 Task: Use the formula "ERF" in spreadsheet "Project portfolio".
Action: Mouse moved to (600, 338)
Screenshot: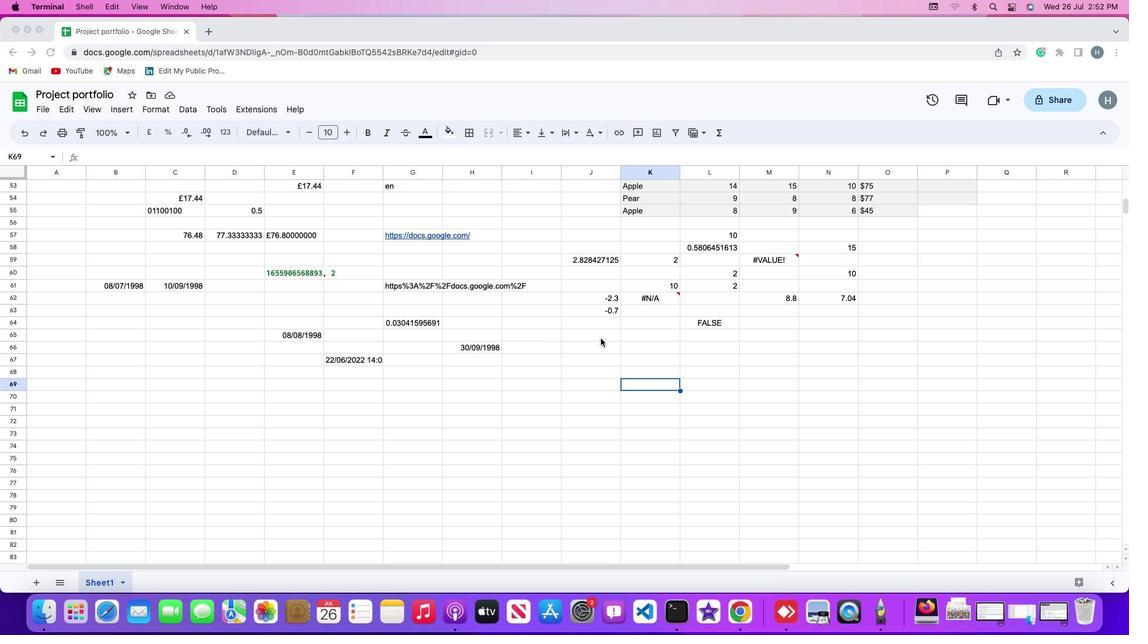 
Action: Mouse pressed left at (600, 338)
Screenshot: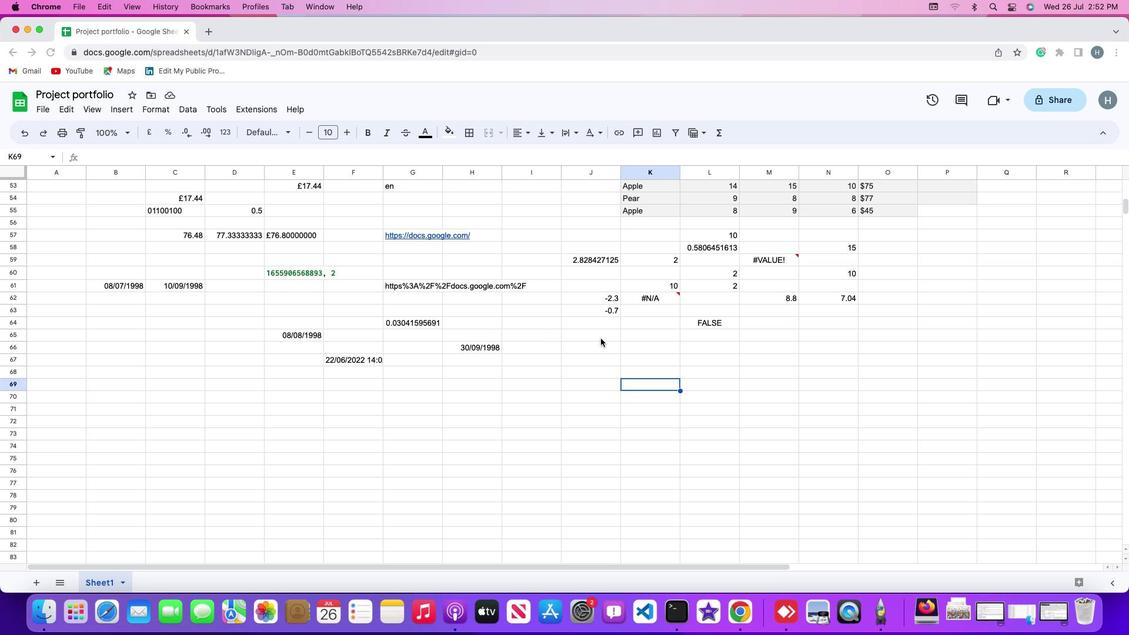 
Action: Mouse moved to (602, 337)
Screenshot: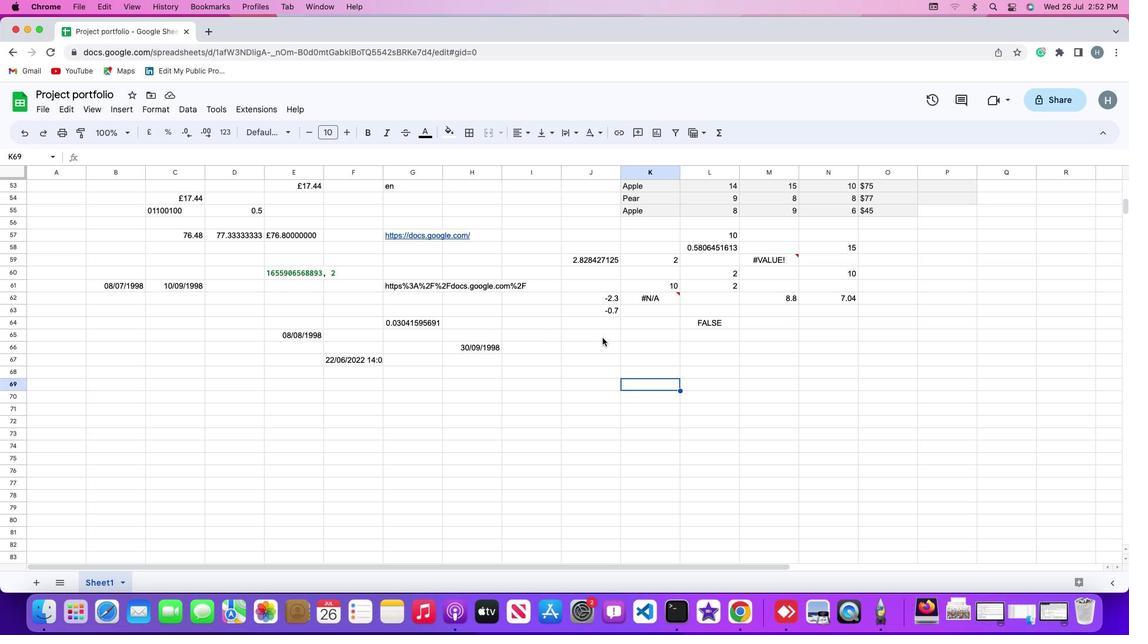 
Action: Mouse pressed left at (602, 337)
Screenshot: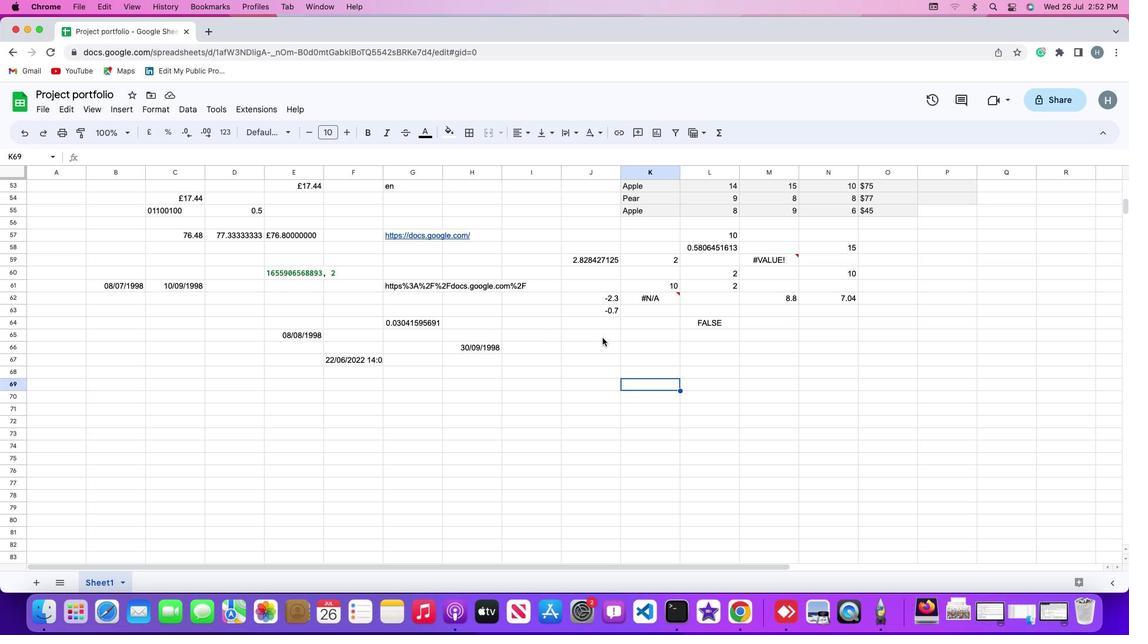 
Action: Mouse moved to (125, 107)
Screenshot: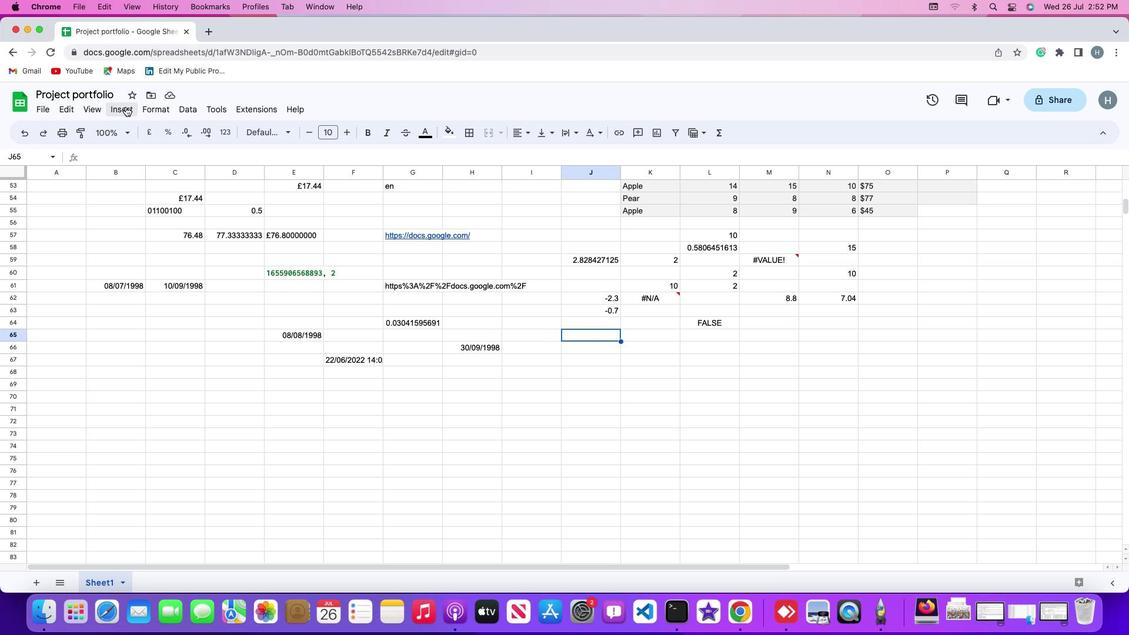 
Action: Mouse pressed left at (125, 107)
Screenshot: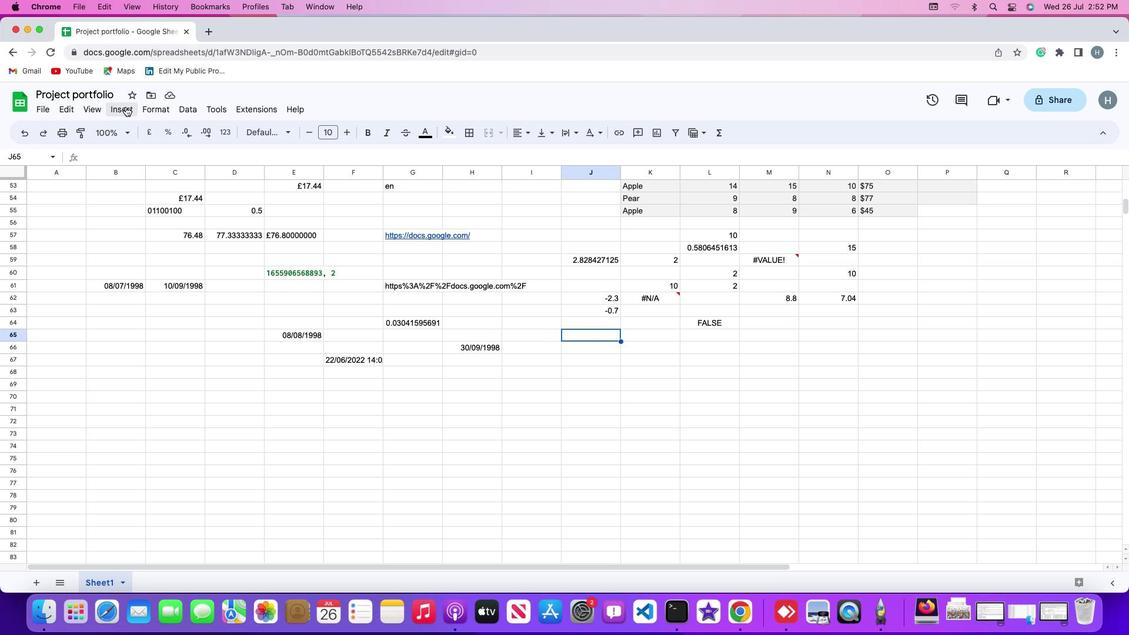 
Action: Mouse moved to (142, 298)
Screenshot: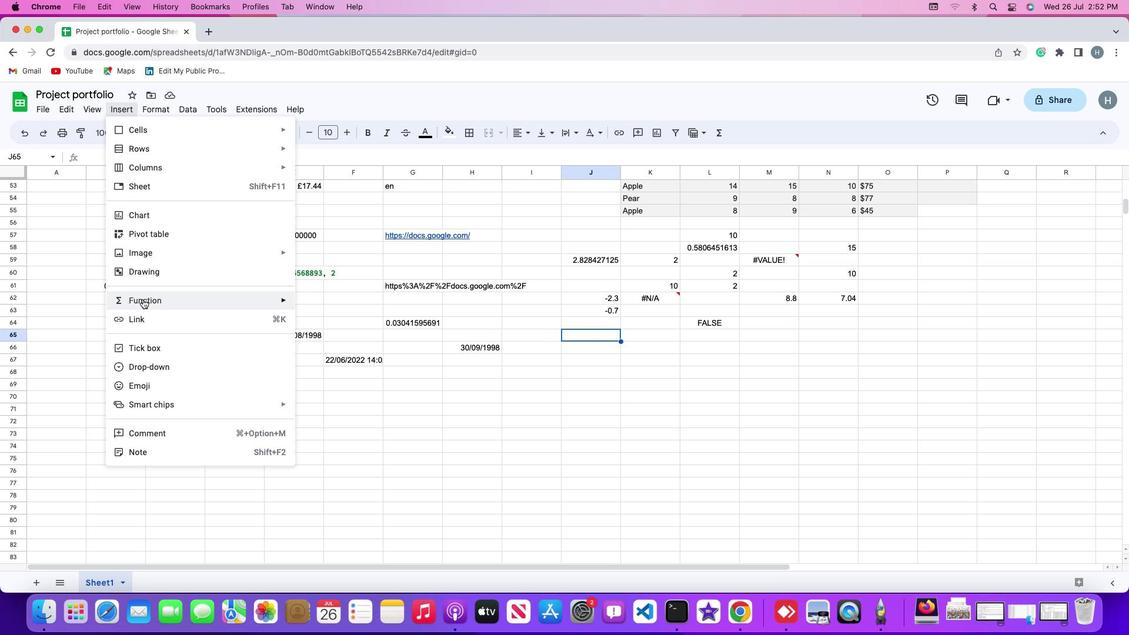 
Action: Mouse pressed left at (142, 298)
Screenshot: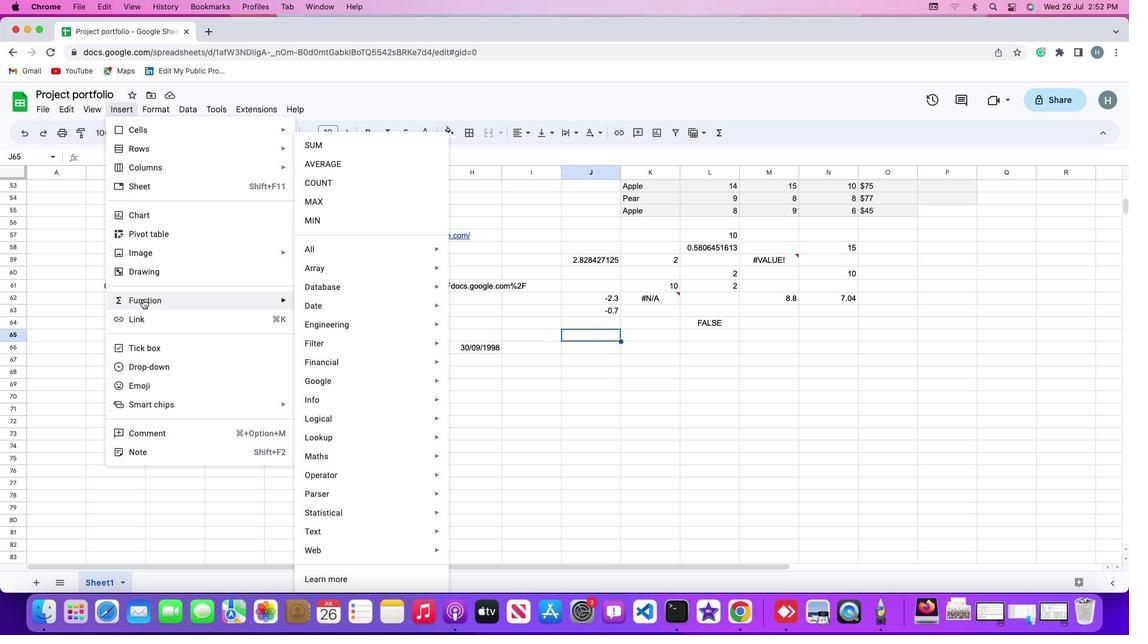 
Action: Mouse moved to (337, 249)
Screenshot: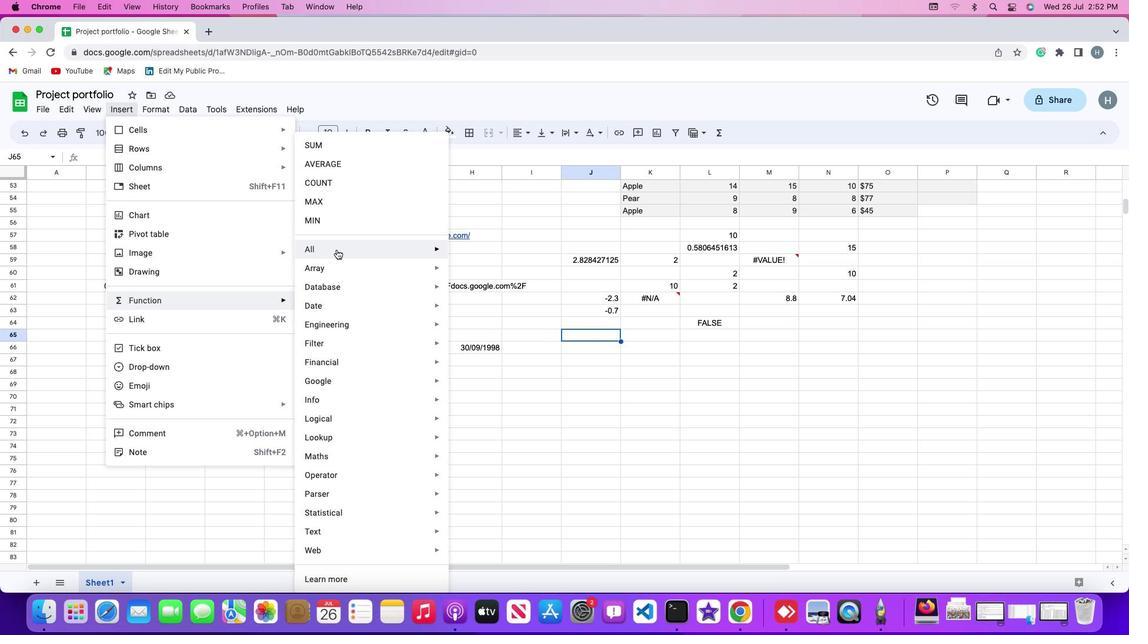 
Action: Mouse pressed left at (337, 249)
Screenshot: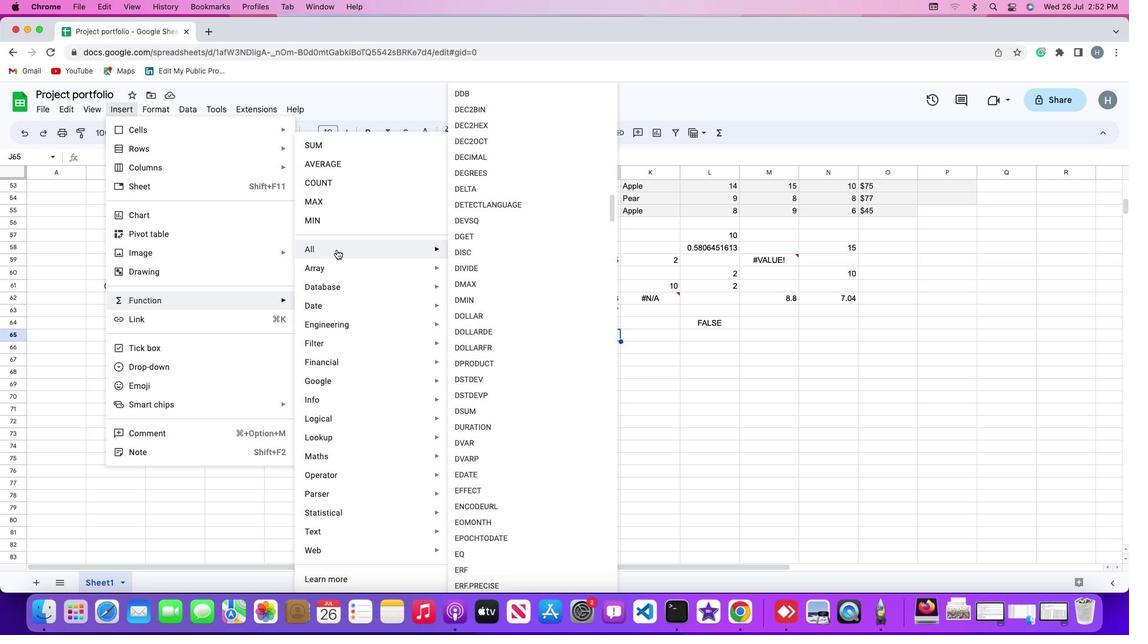 
Action: Mouse moved to (500, 573)
Screenshot: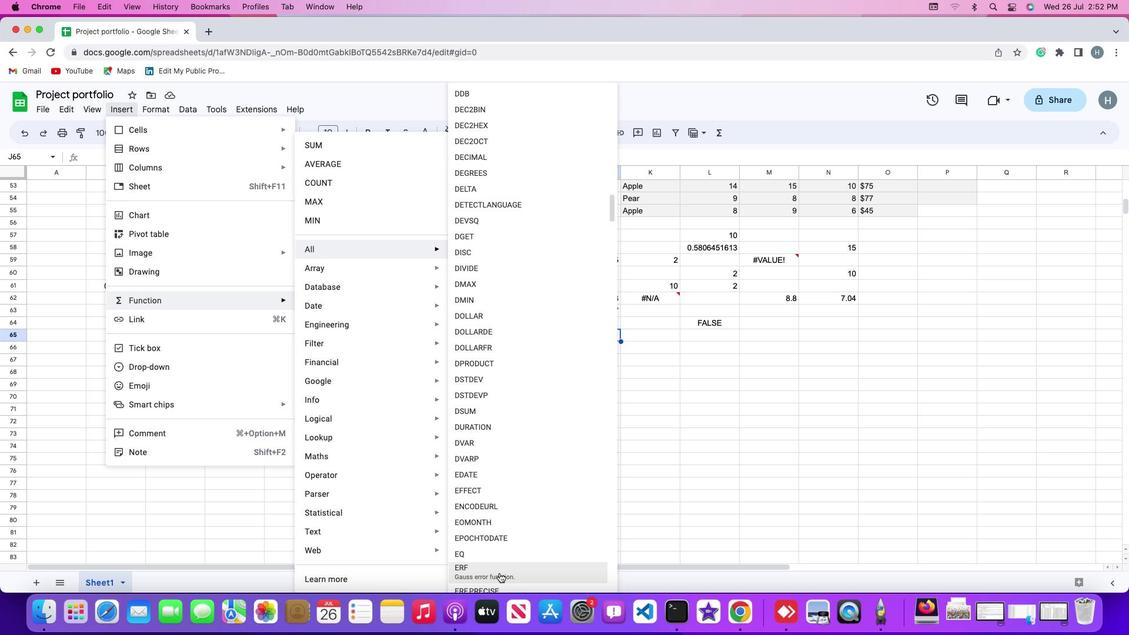
Action: Mouse pressed left at (500, 573)
Screenshot: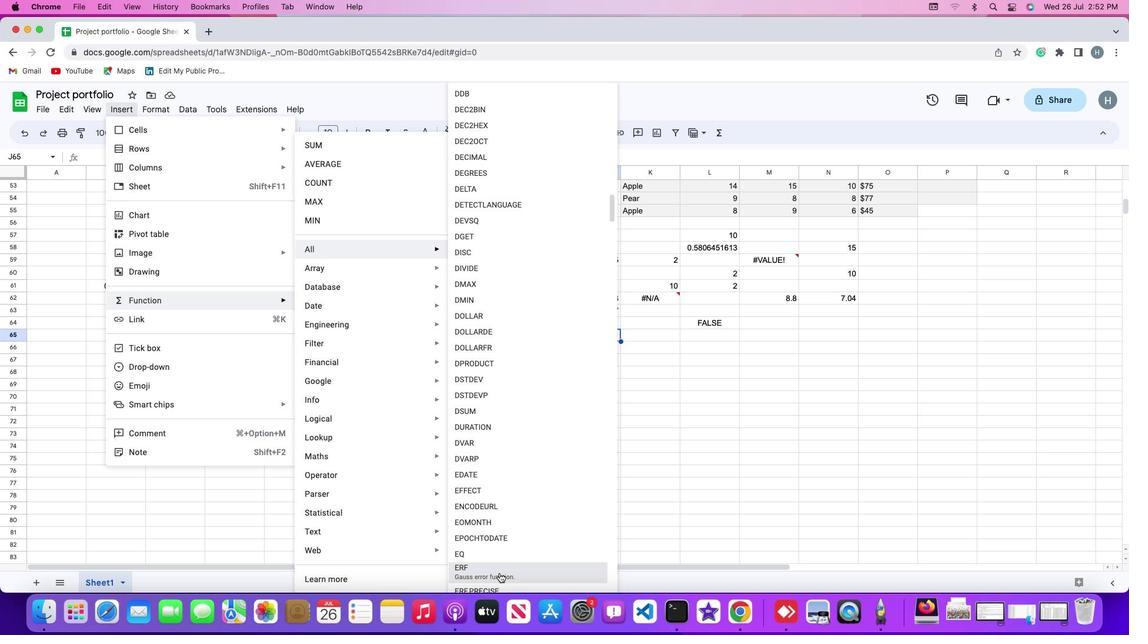 
Action: Mouse moved to (608, 298)
Screenshot: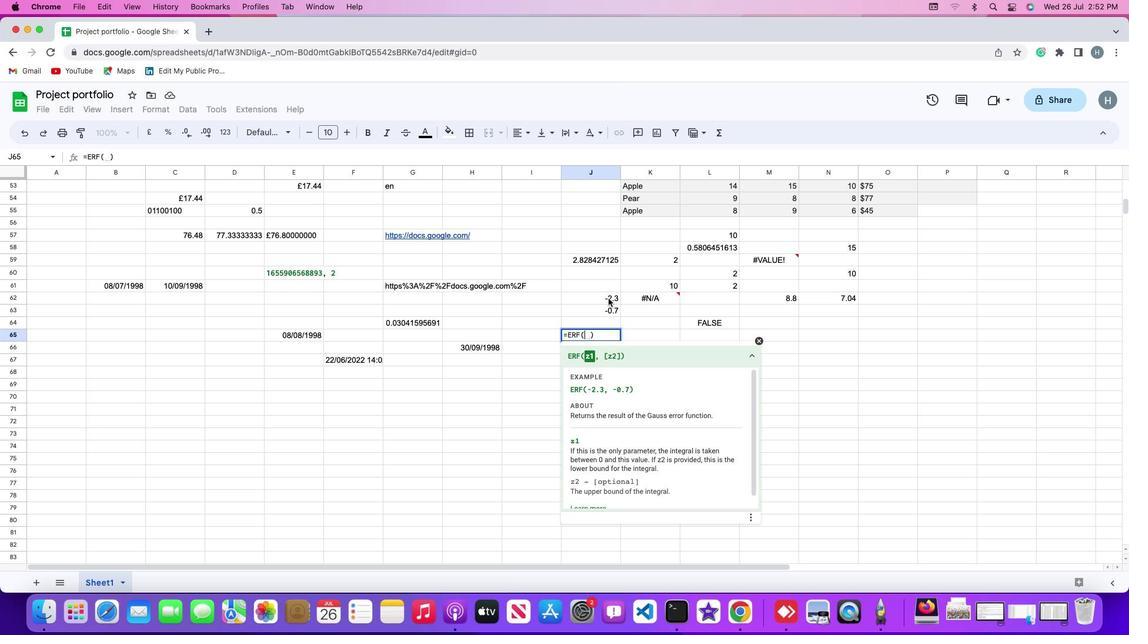 
Action: Mouse pressed left at (608, 298)
Screenshot: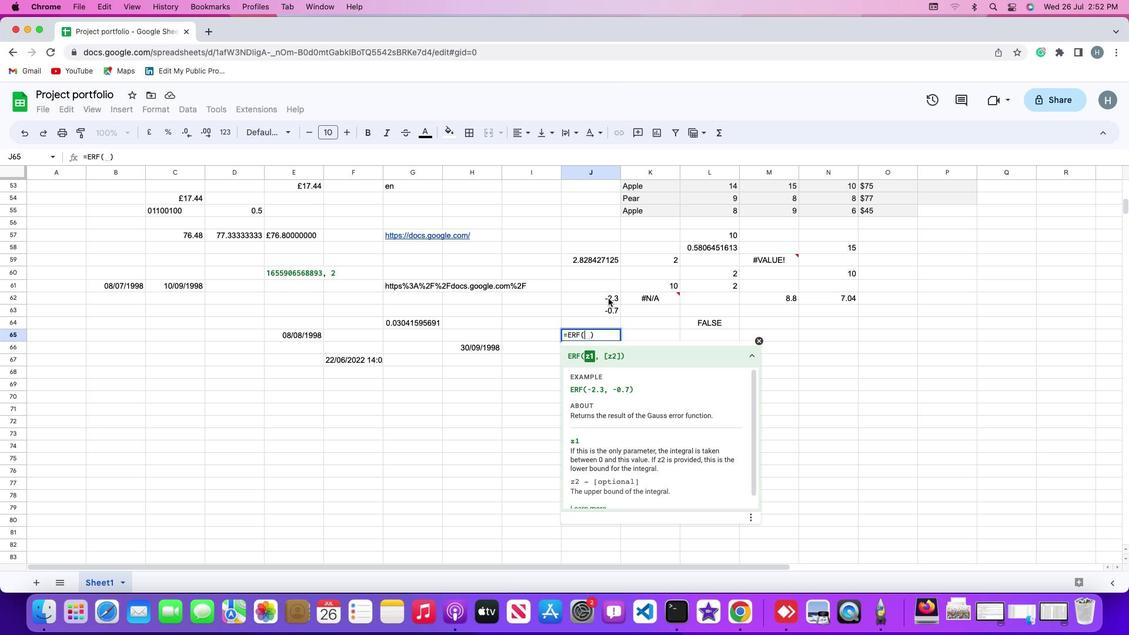 
Action: Key pressed ','
Screenshot: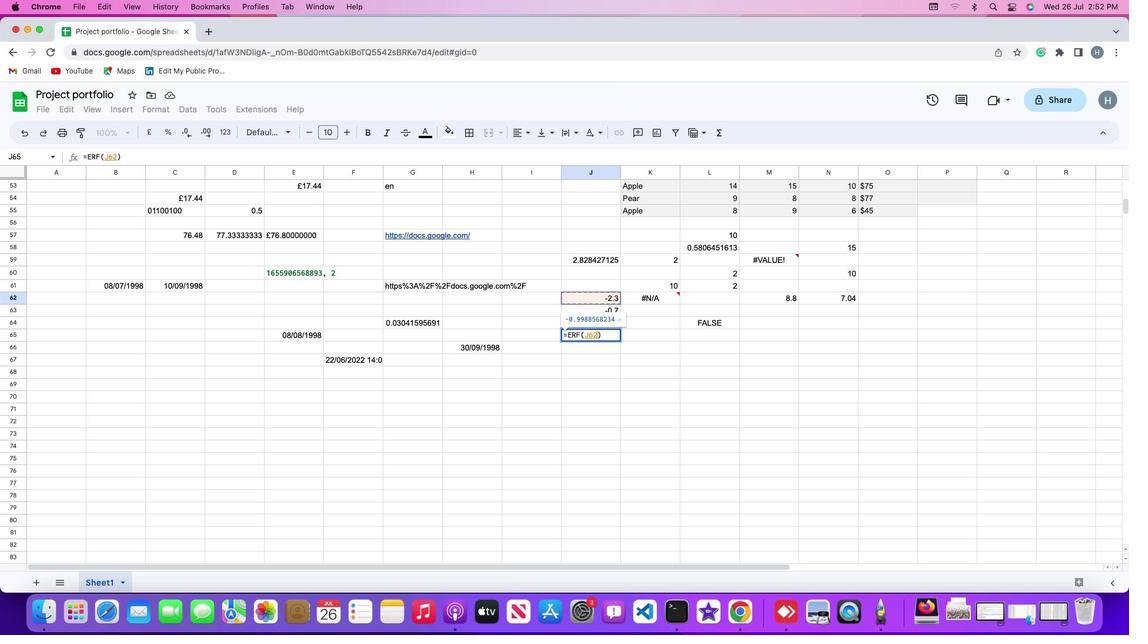 
Action: Mouse moved to (597, 308)
Screenshot: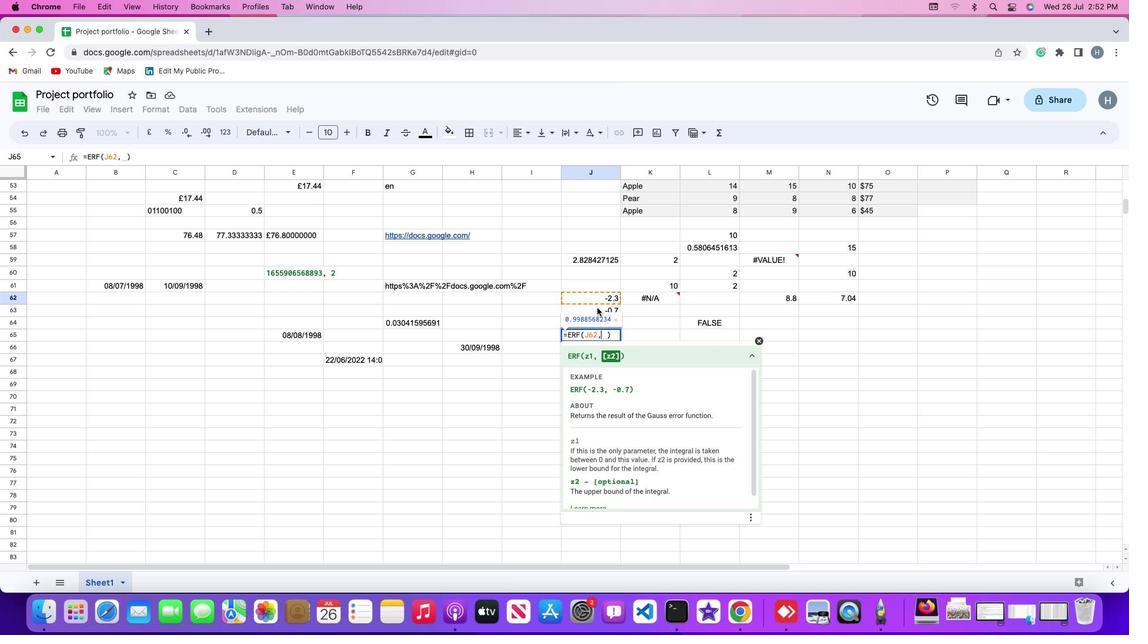 
Action: Mouse pressed left at (597, 308)
Screenshot: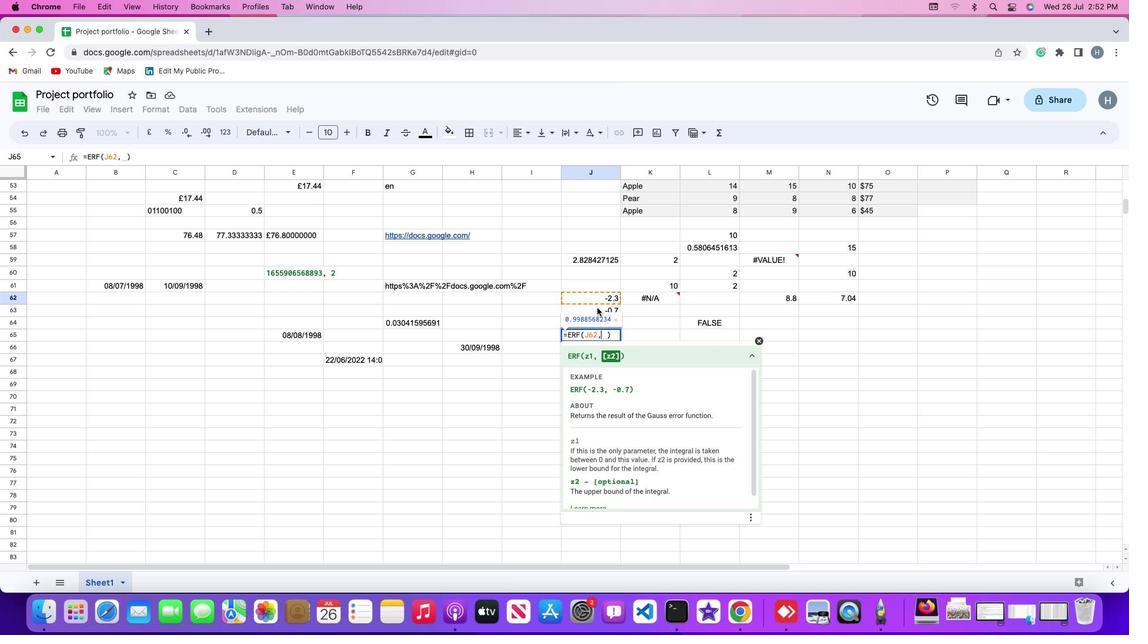 
Action: Key pressed Key.enter
Screenshot: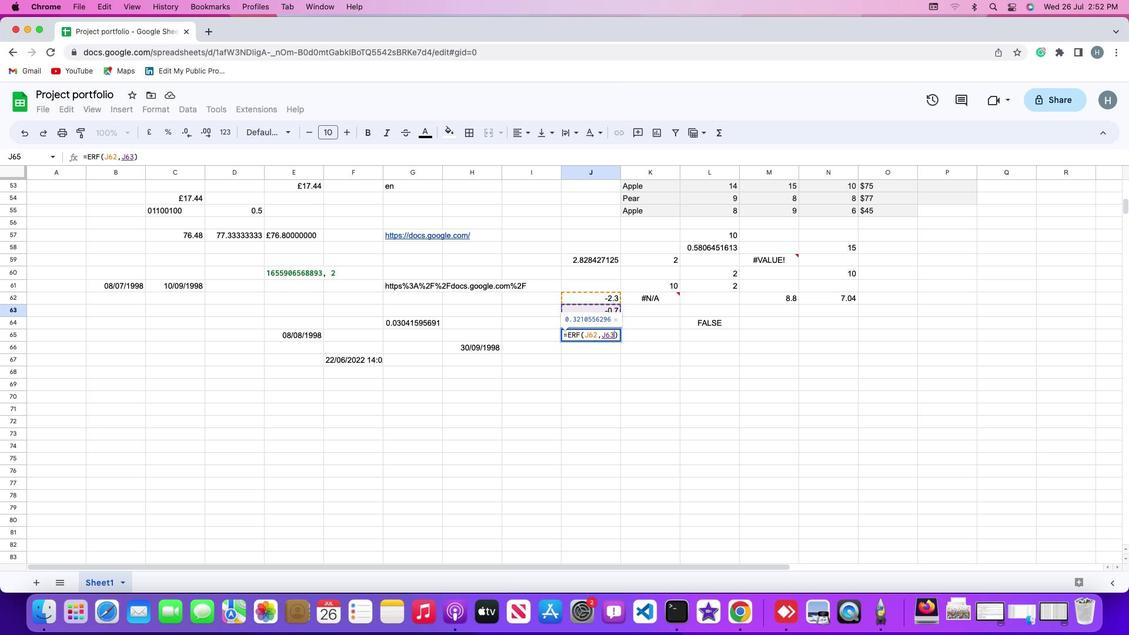 
